 Task: Add the text as an overlay to the center.
Action: Mouse moved to (115, 15)
Screenshot: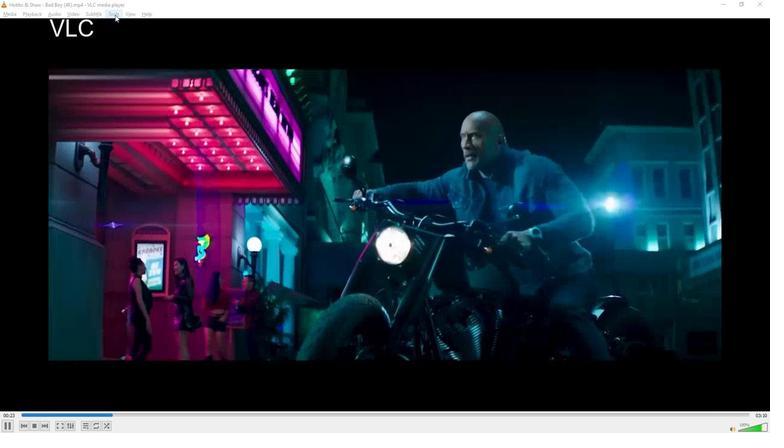 
Action: Mouse pressed left at (115, 15)
Screenshot: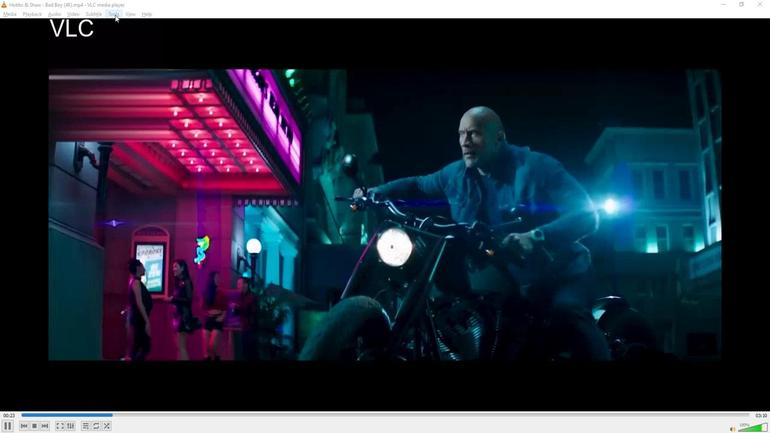 
Action: Mouse moved to (123, 25)
Screenshot: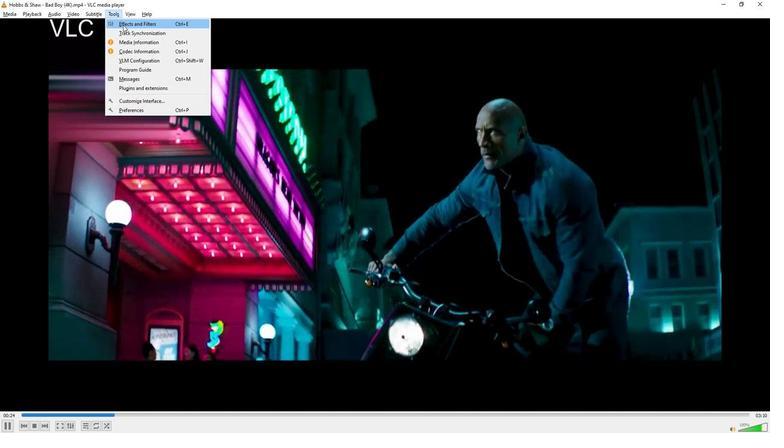 
Action: Mouse pressed left at (123, 25)
Screenshot: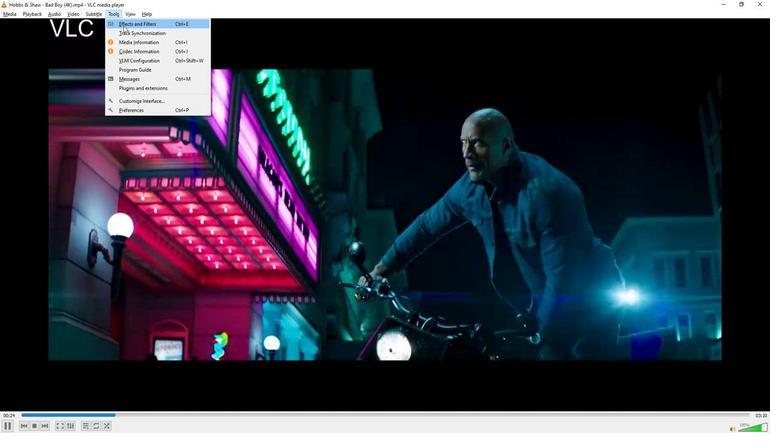 
Action: Mouse moved to (220, 97)
Screenshot: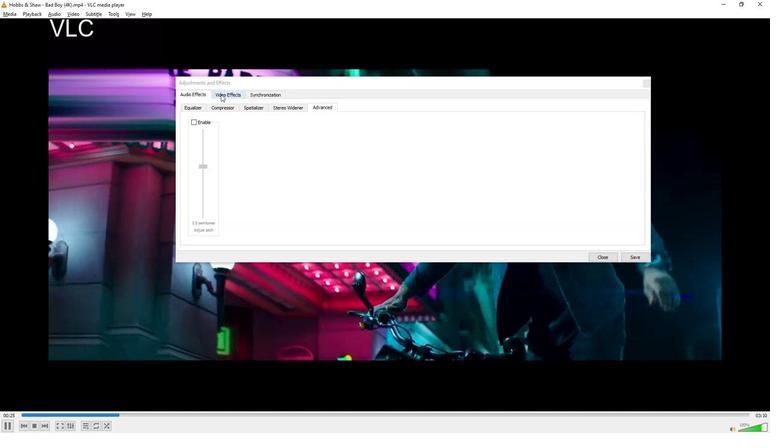 
Action: Mouse pressed left at (220, 97)
Screenshot: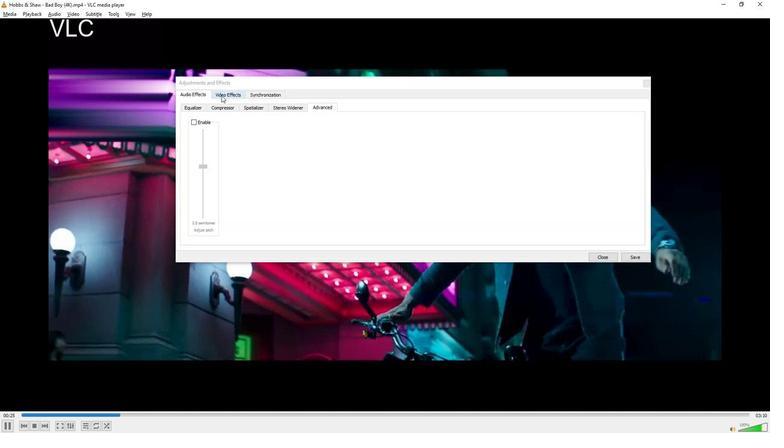 
Action: Mouse moved to (276, 109)
Screenshot: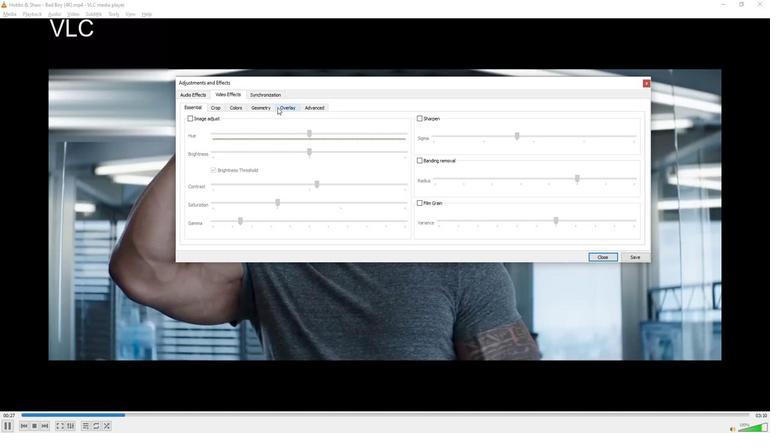 
Action: Mouse pressed left at (276, 109)
Screenshot: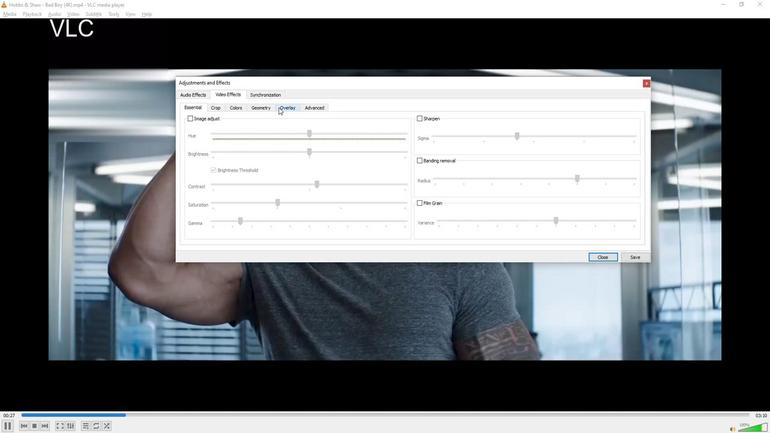 
Action: Mouse moved to (625, 190)
Screenshot: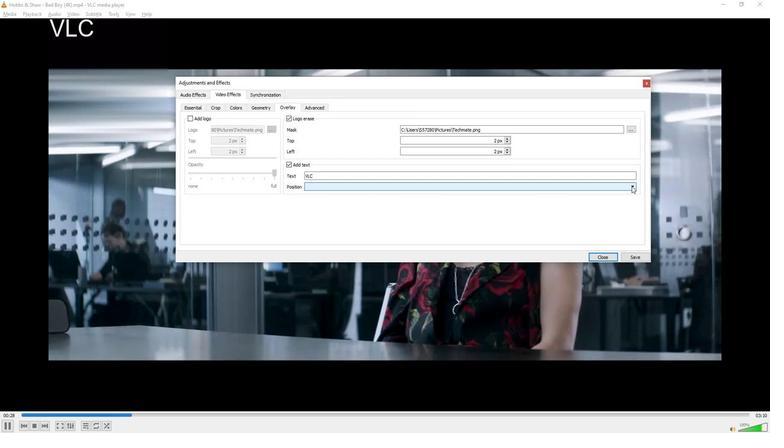 
Action: Mouse pressed left at (625, 190)
Screenshot: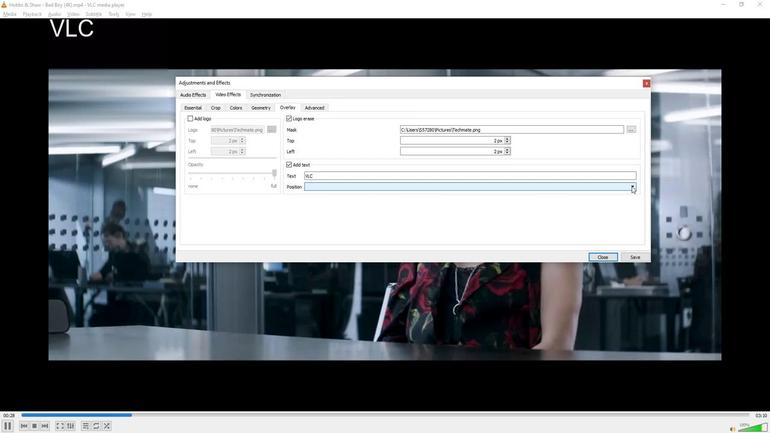 
Action: Mouse moved to (311, 196)
Screenshot: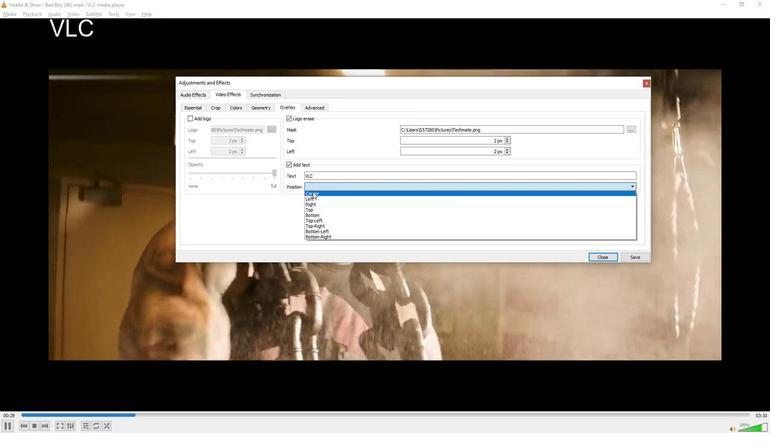 
Action: Mouse pressed left at (311, 196)
Screenshot: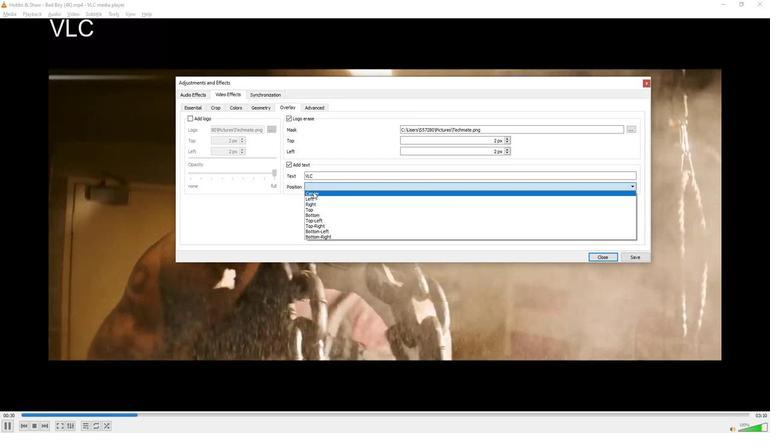 
Action: Mouse moved to (380, 320)
Screenshot: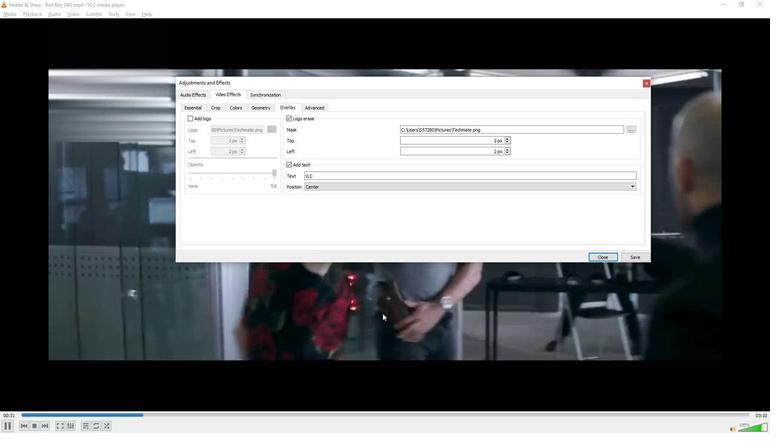
